Task: Explore and install a Markdown editing and preview extension.
Action: Mouse moved to (28, 191)
Screenshot: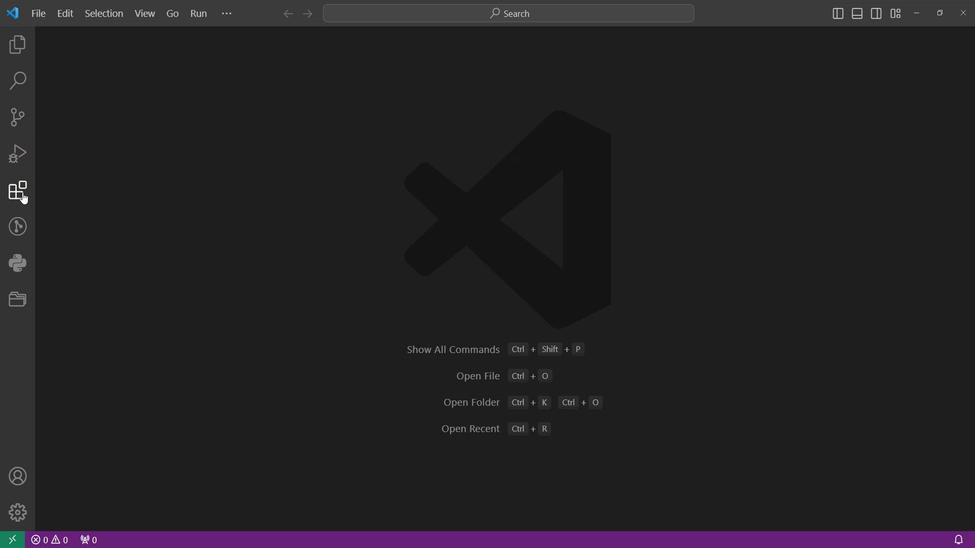 
Action: Mouse pressed left at (28, 191)
Screenshot: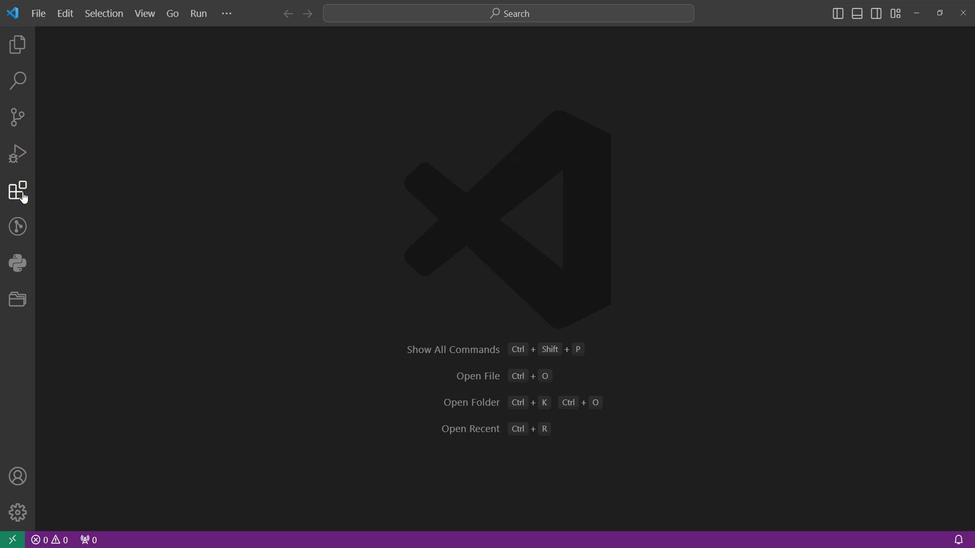 
Action: Mouse moved to (110, 68)
Screenshot: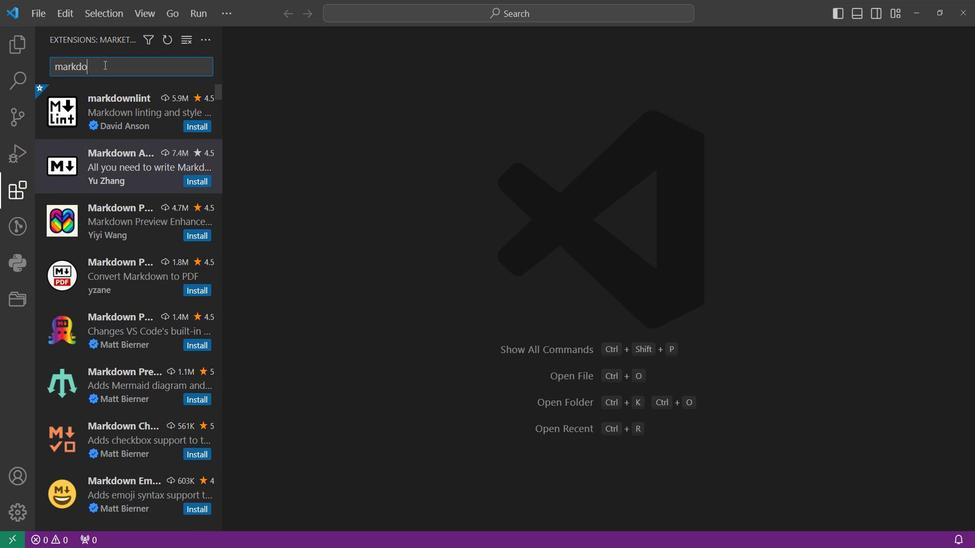 
Action: Mouse pressed left at (110, 68)
Screenshot: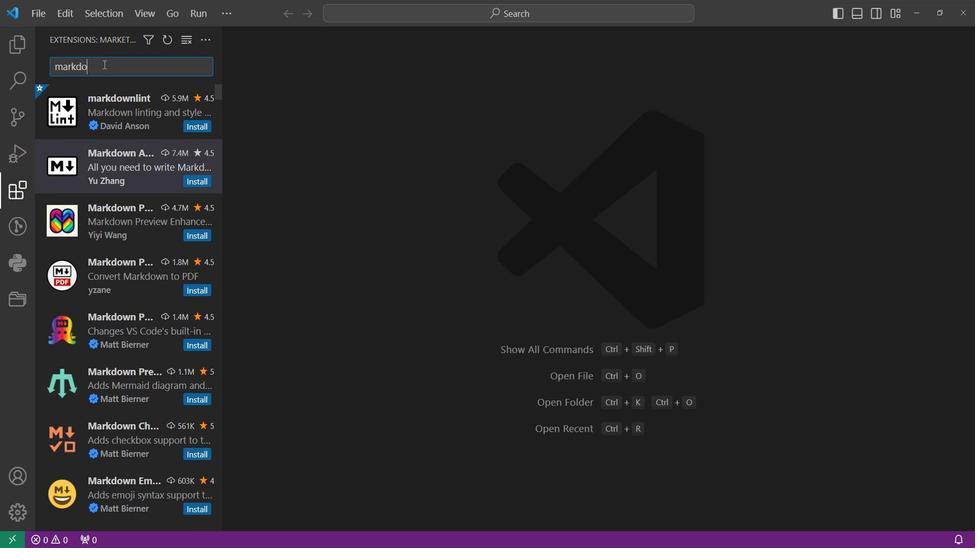 
Action: Mouse moved to (109, 68)
Screenshot: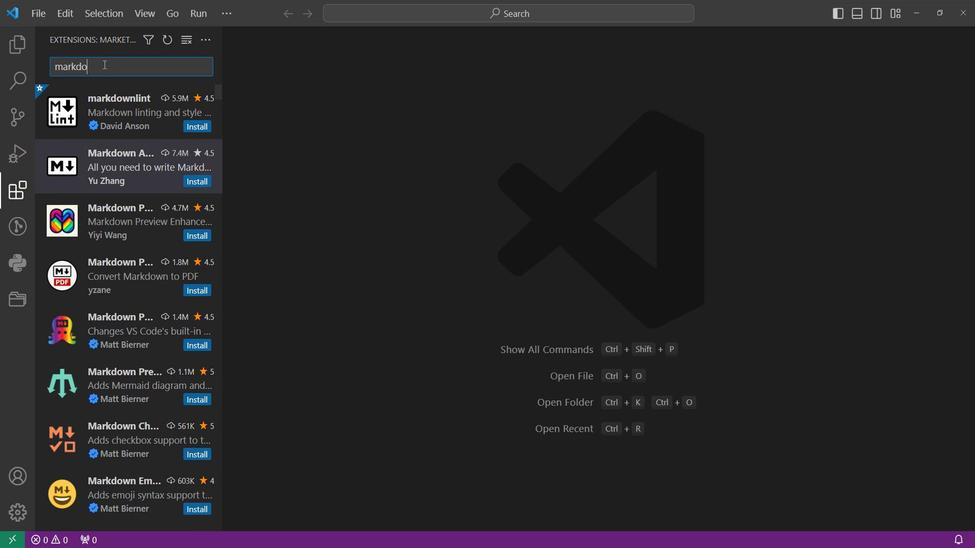 
Action: Key pressed <Key.backspace><Key.enter><Key.backspace><Key.backspace><Key.backspace><Key.backspace><Key.backspace><Key.backspace><Key.backspace><Key.shift>Markdown
Screenshot: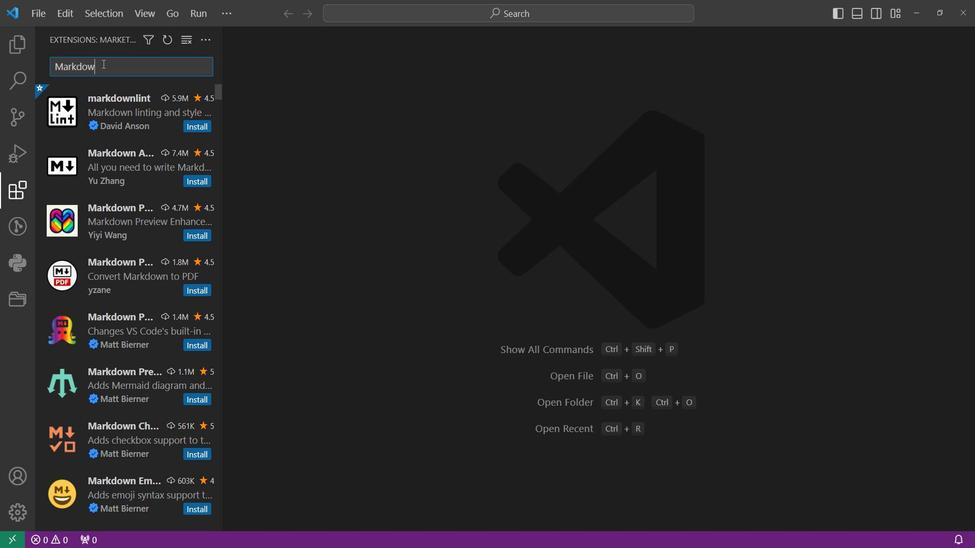 
Action: Mouse moved to (108, 216)
Screenshot: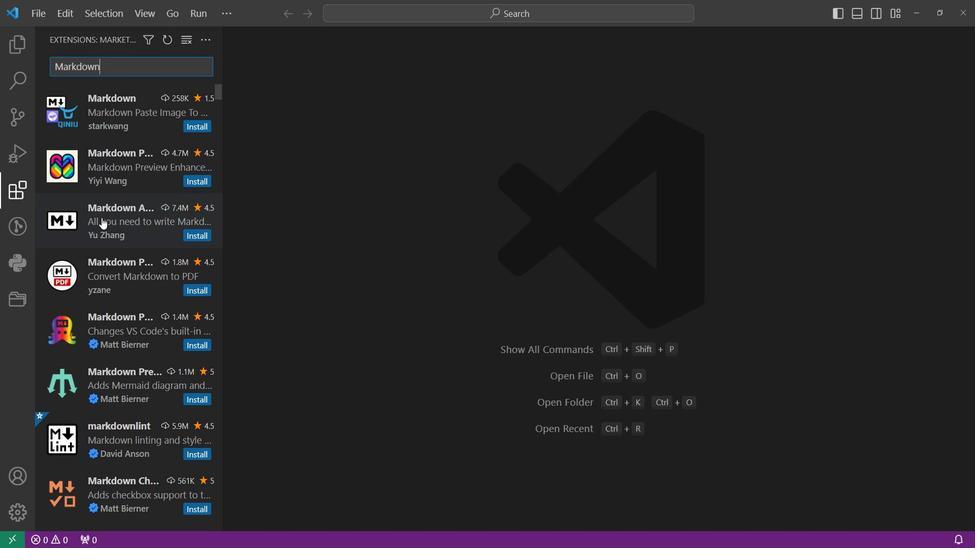 
Action: Mouse pressed left at (108, 216)
Screenshot: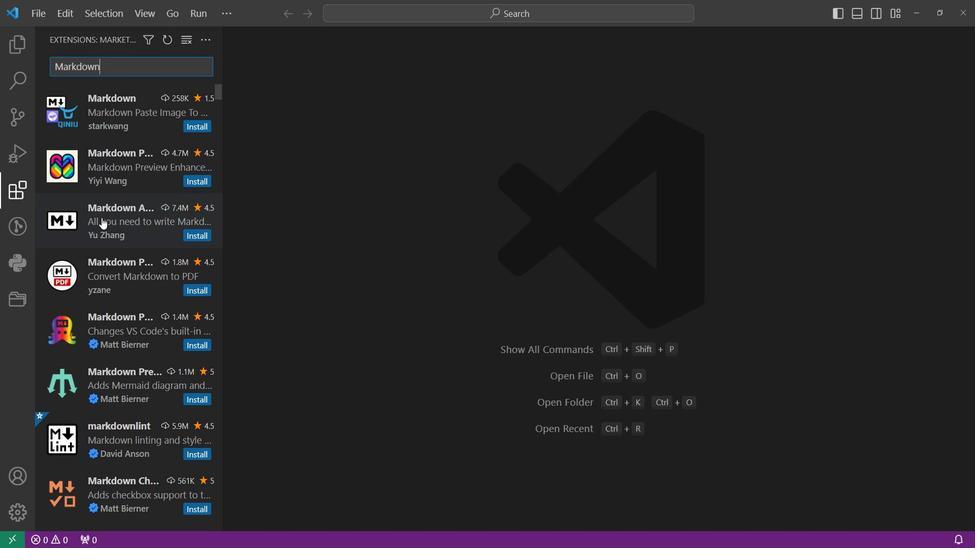 
Action: Mouse moved to (440, 152)
Screenshot: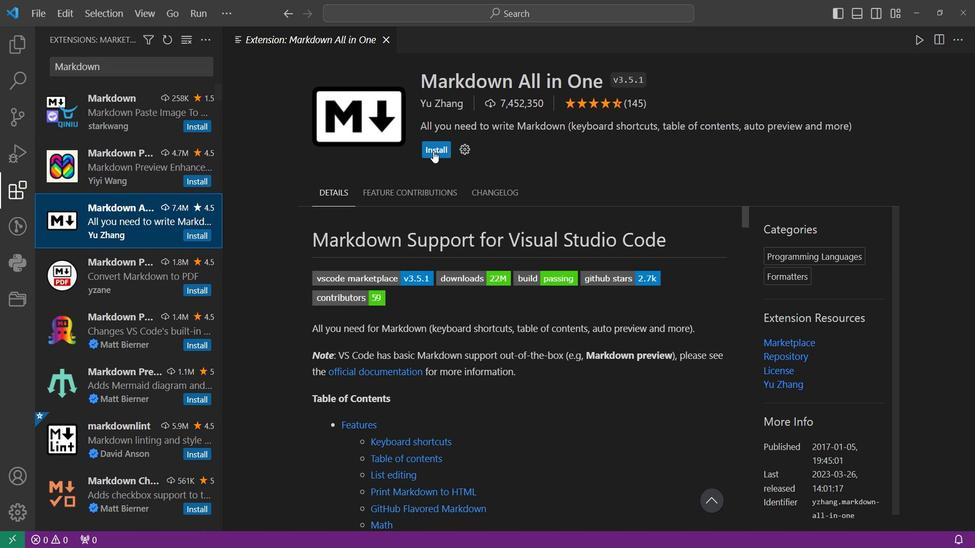 
Action: Mouse pressed left at (440, 152)
Screenshot: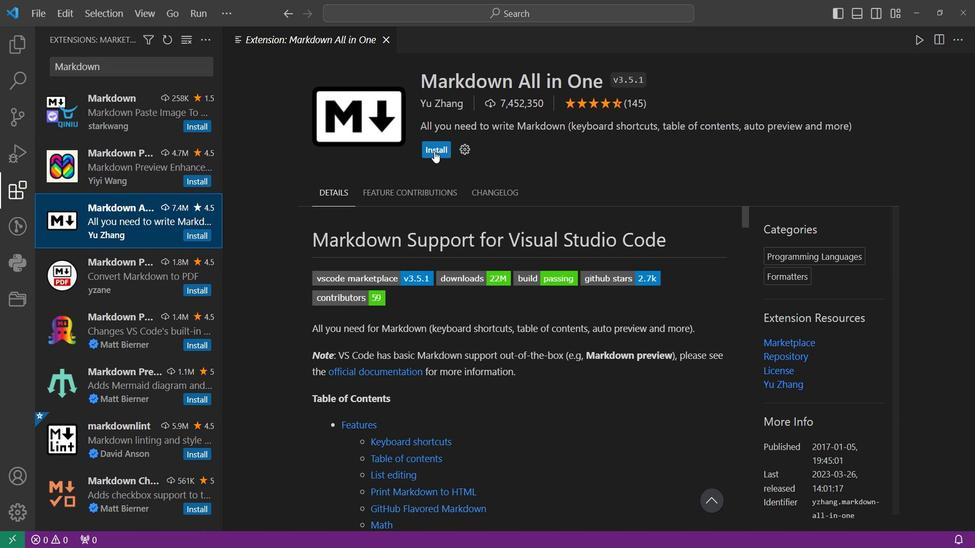
Action: Mouse moved to (389, 44)
Screenshot: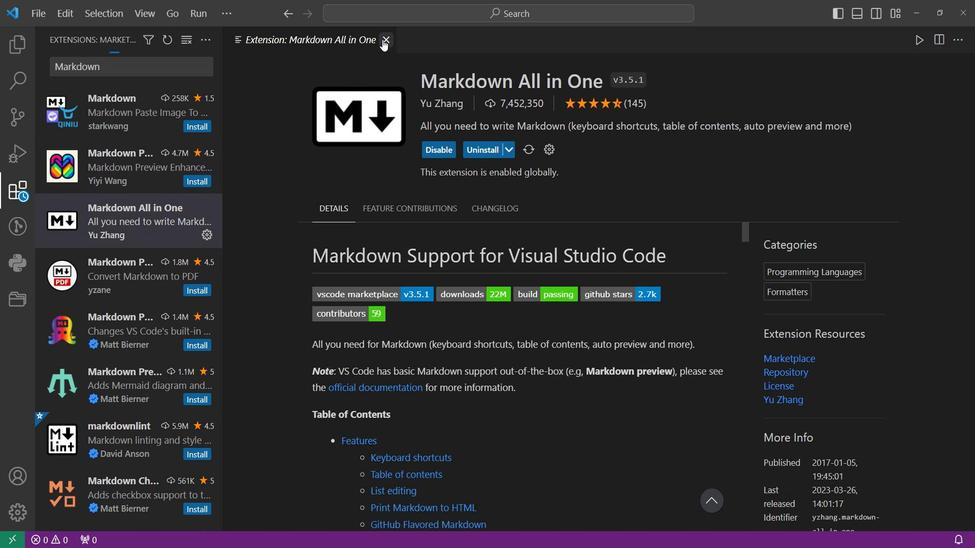 
Action: Mouse pressed left at (389, 44)
Screenshot: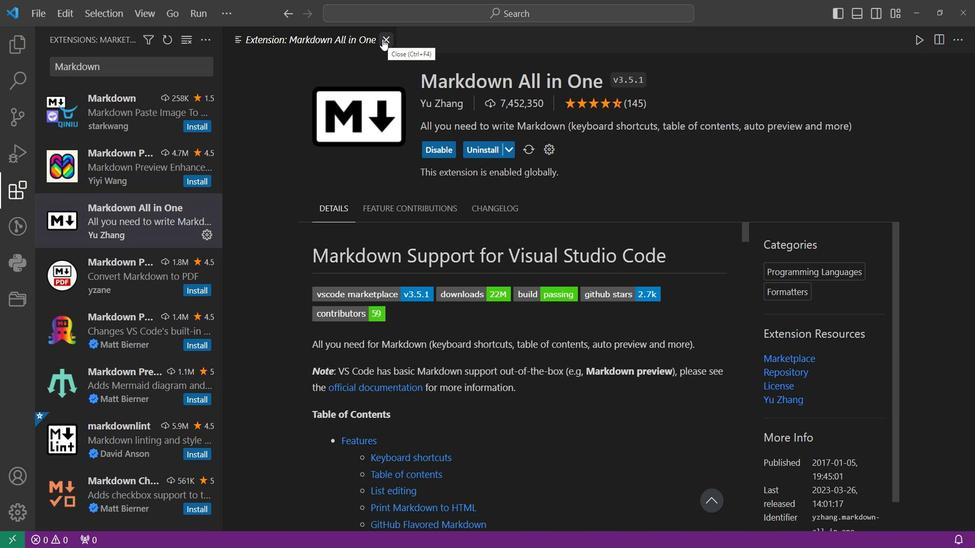 
Action: Mouse moved to (26, 193)
Screenshot: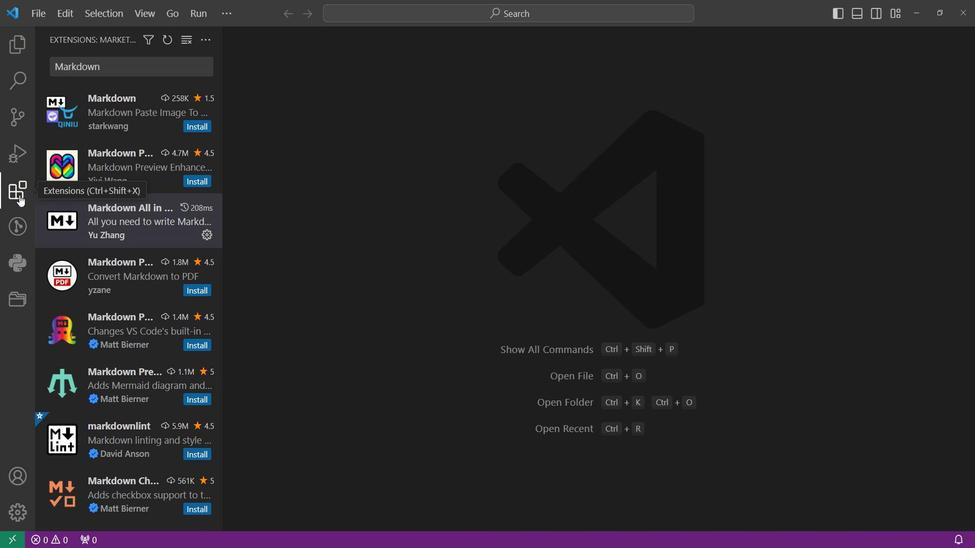 
Action: Mouse pressed left at (26, 193)
Screenshot: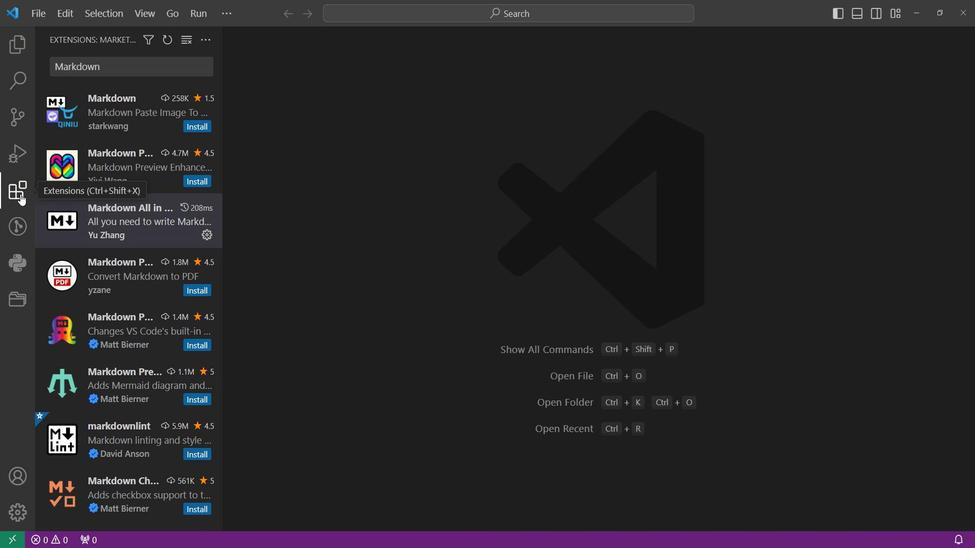 
Action: Mouse moved to (104, 71)
Screenshot: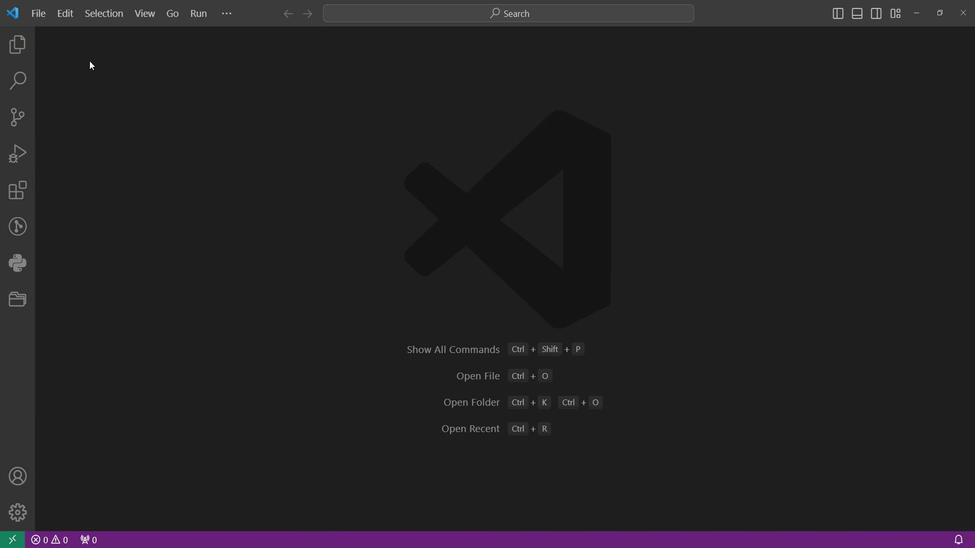 
Action: Mouse pressed left at (104, 71)
Screenshot: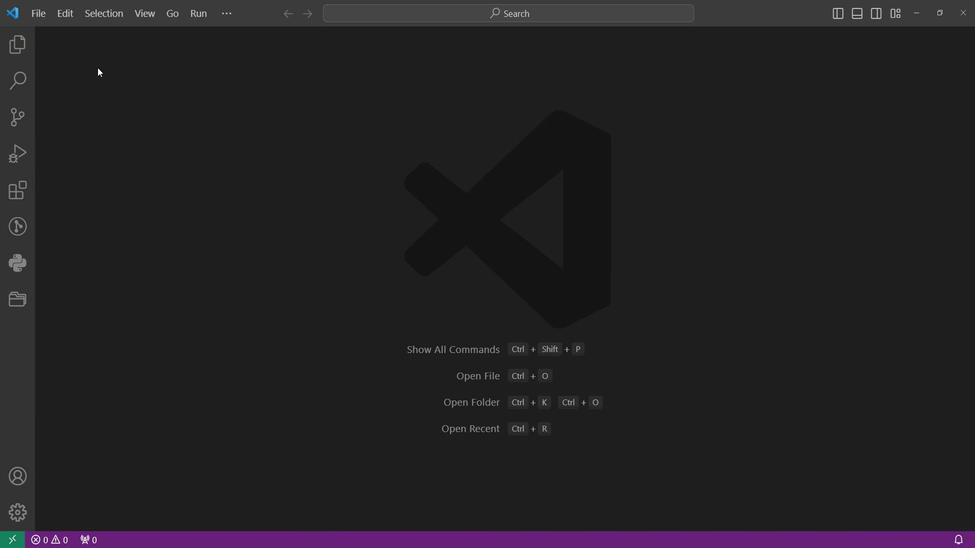 
Action: Mouse pressed left at (104, 71)
Screenshot: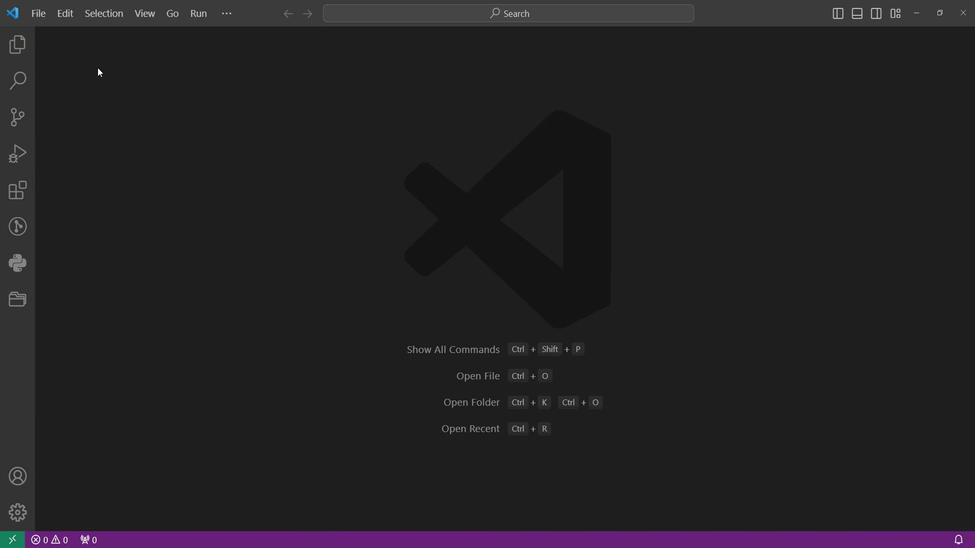 
Action: Mouse moved to (105, 72)
Screenshot: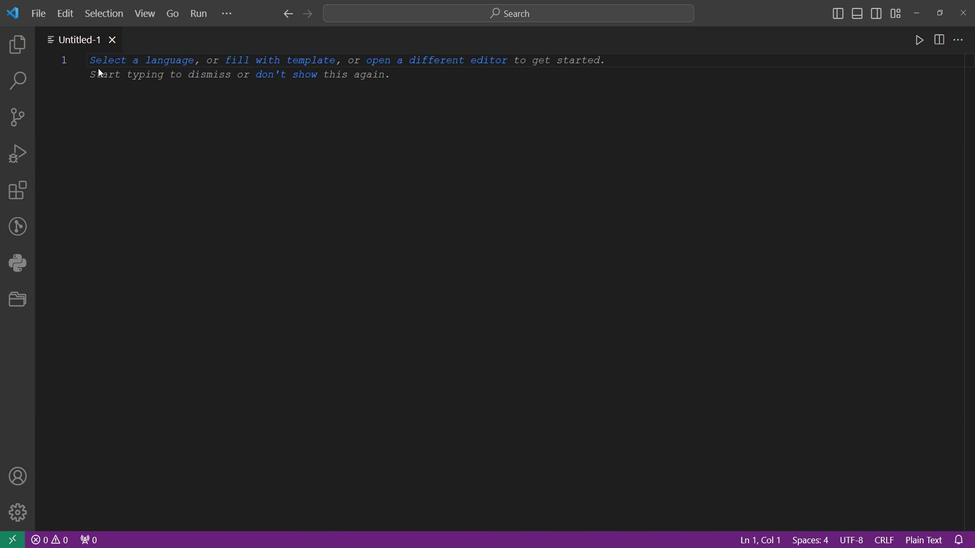 
Action: Key pressed ctrl+S
Screenshot: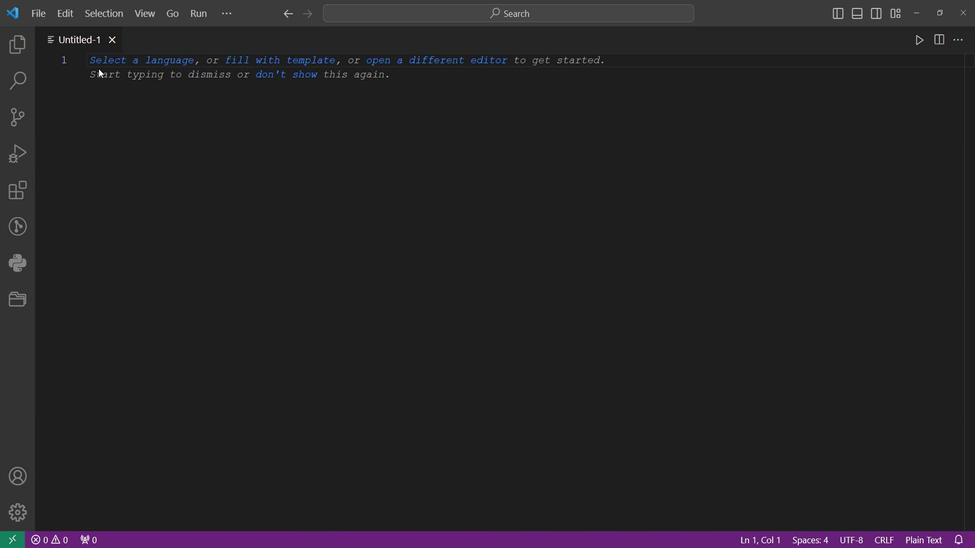 
Action: Mouse moved to (108, 74)
Screenshot: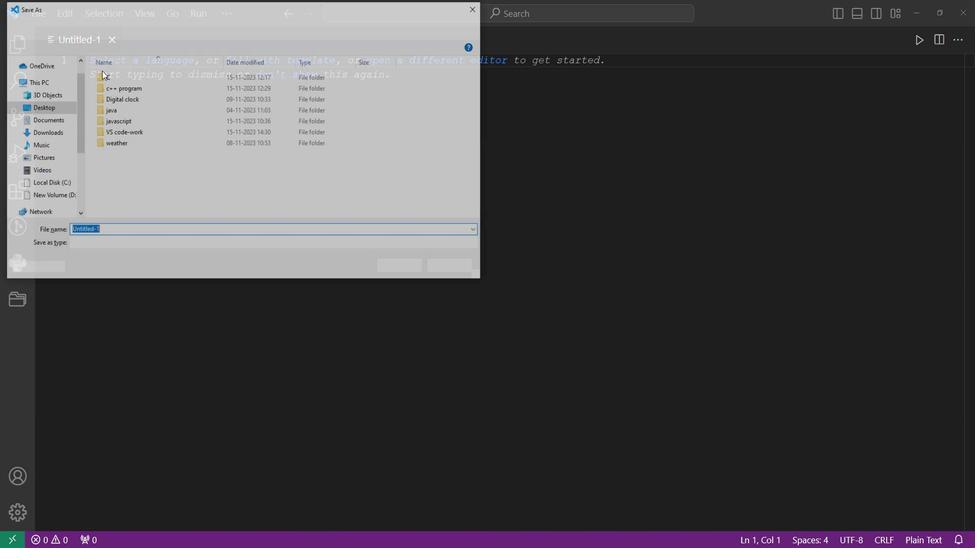 
Action: Key pressed <Key.backspace>gd.md<Key.enter>
Screenshot: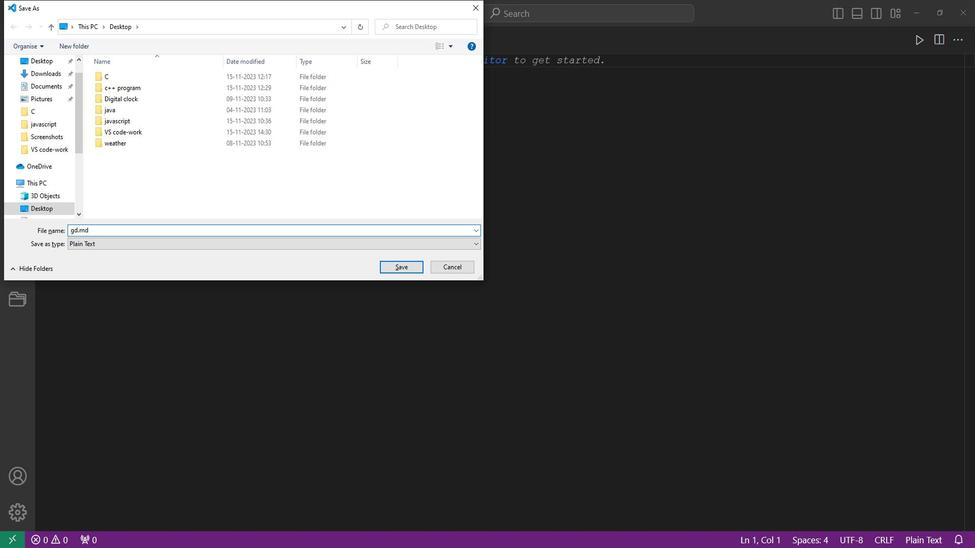 
Action: Mouse moved to (925, 46)
Screenshot: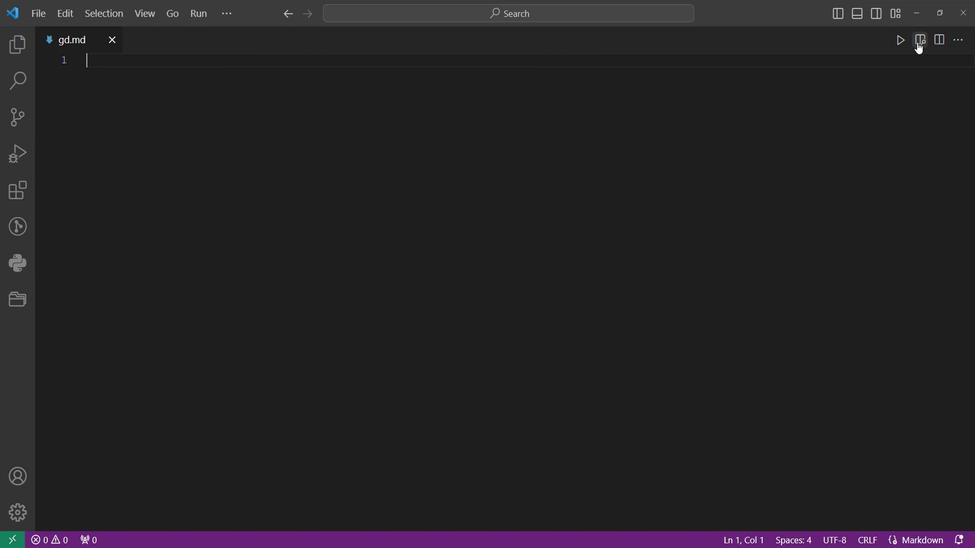 
Action: Mouse pressed left at (925, 46)
Screenshot: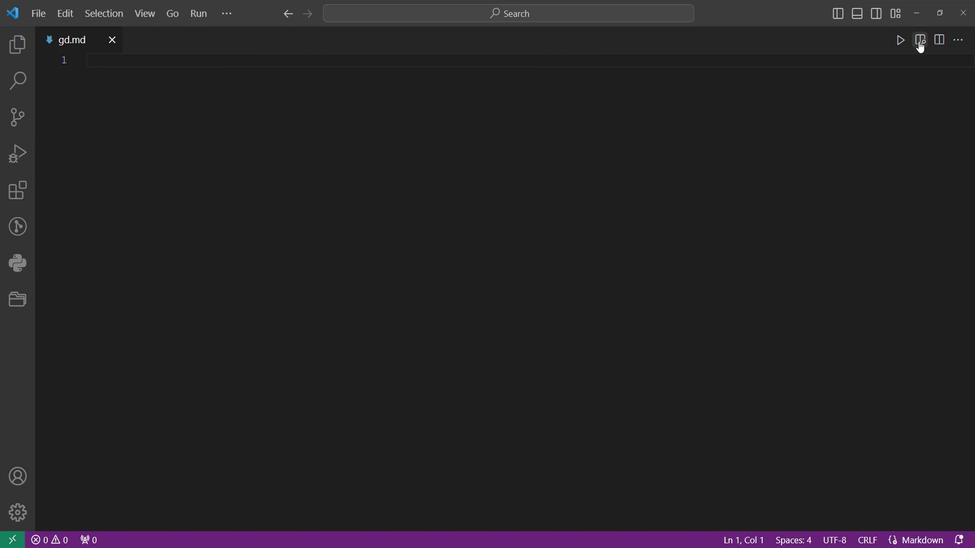 
Action: Mouse moved to (263, 133)
Screenshot: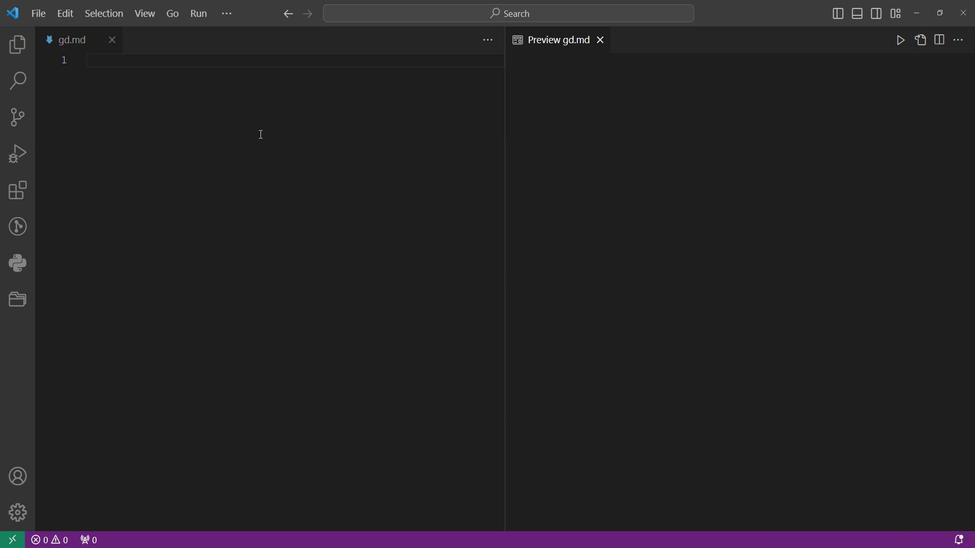 
Action: Mouse pressed left at (263, 133)
Screenshot: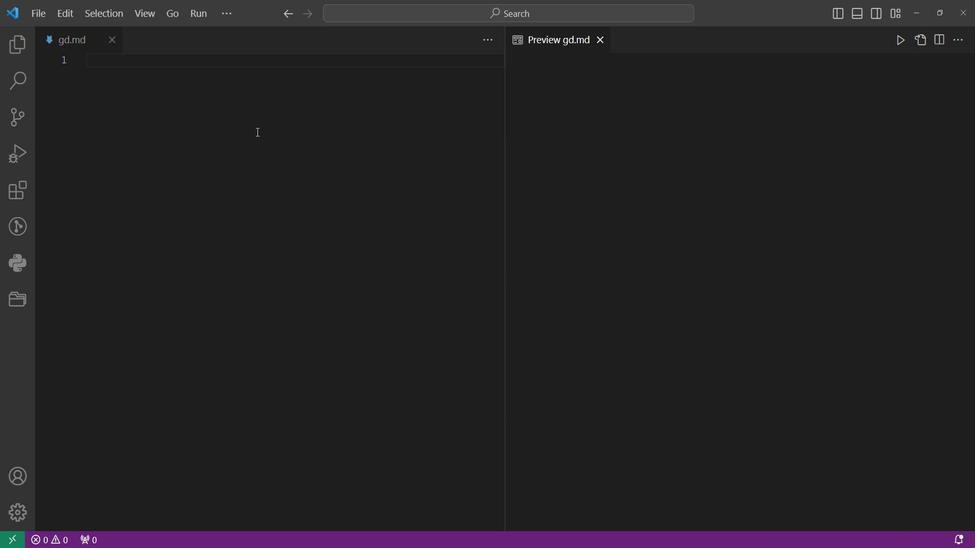 
Action: Mouse moved to (262, 133)
Screenshot: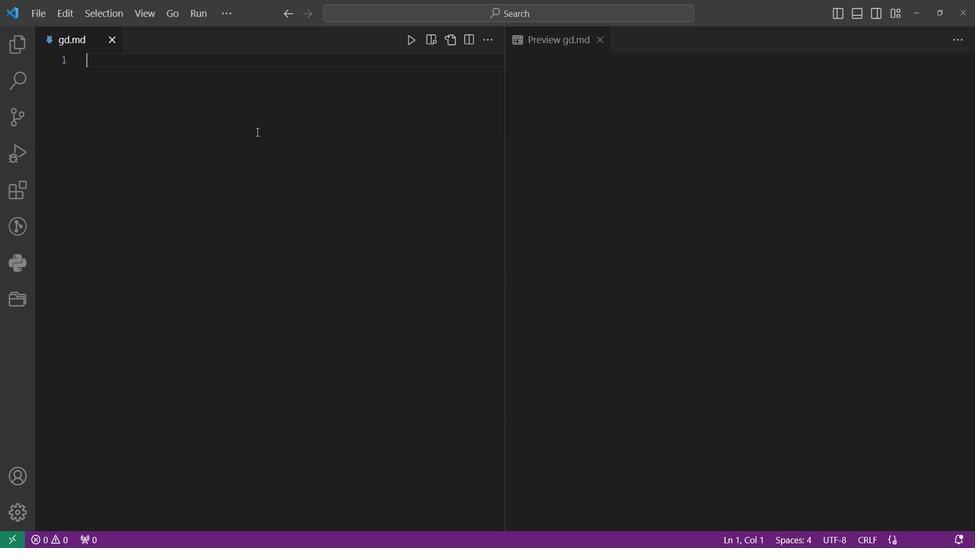 
Action: Key pressed hekk<Key.backspace><Key.backspace>llo
Screenshot: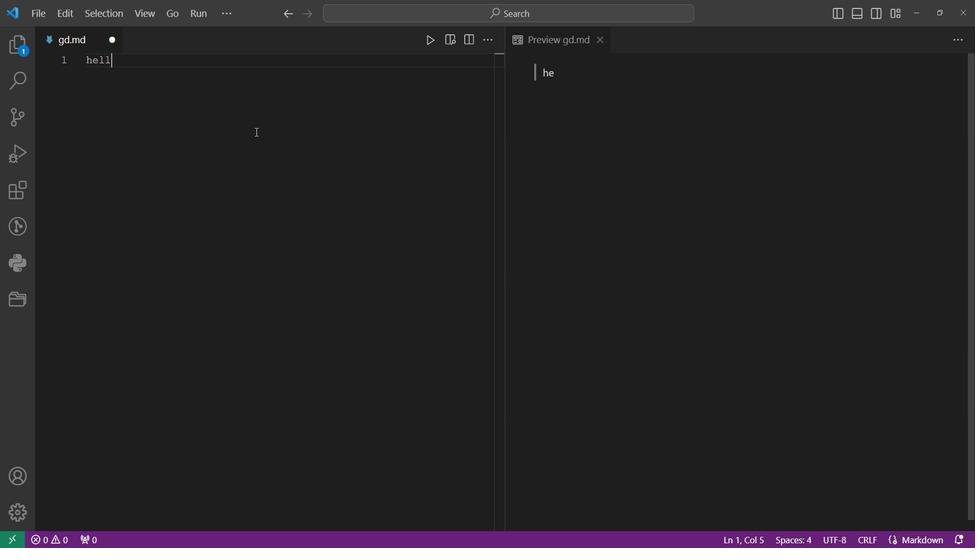 
Action: Mouse moved to (267, 134)
Screenshot: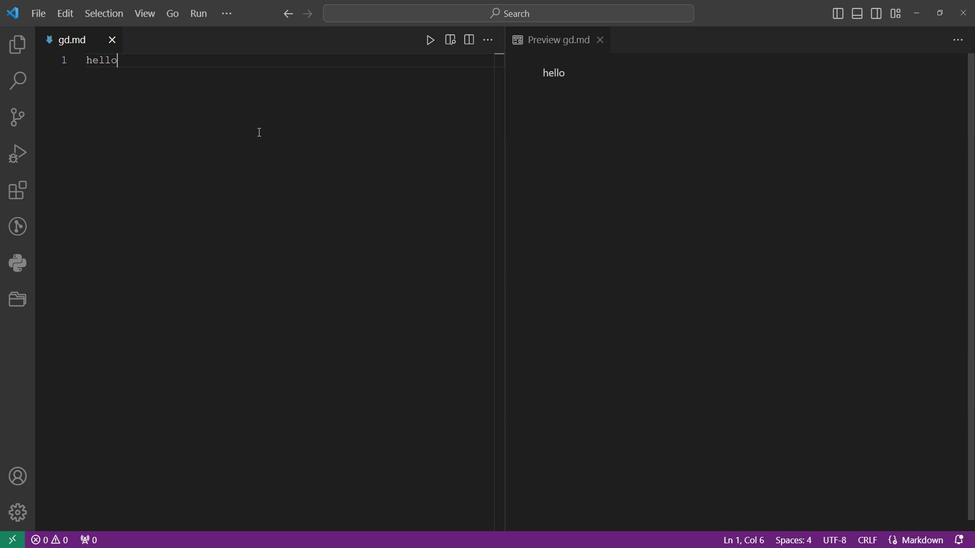 
Action: Mouse pressed left at (267, 134)
Screenshot: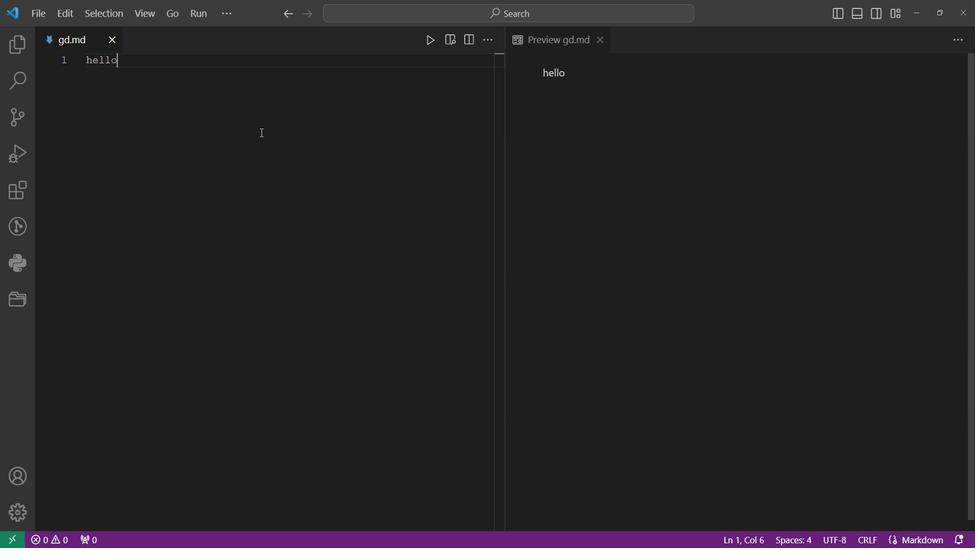 
Action: Mouse moved to (268, 134)
Screenshot: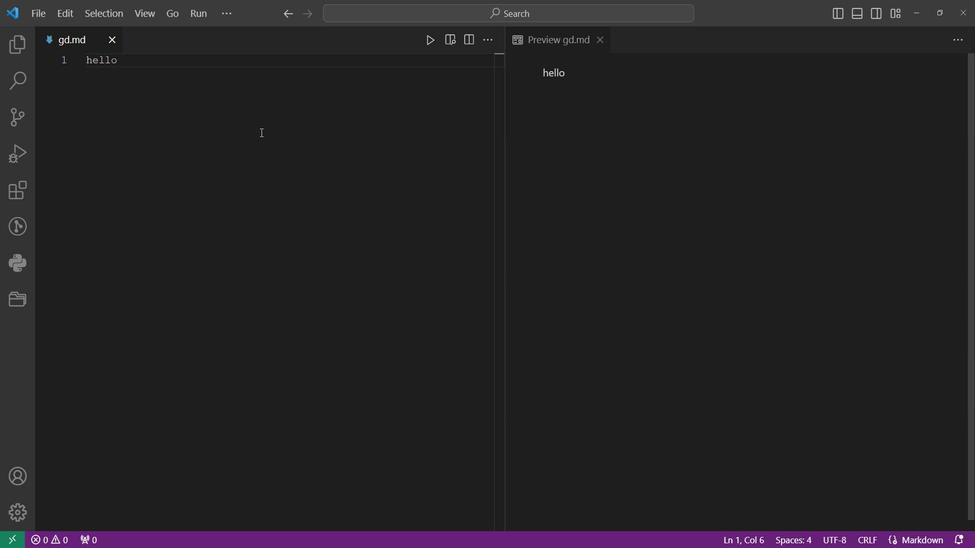 
